 Task: Create List Feedback in Board HR Policies to Workspace Creative Team. Create List Improving in Board Team Collaboration to Workspace Creative Team. Create List Idea Pool in Board Product Roadmap Planning and Management to Workspace Creative Team
Action: Mouse moved to (66, 342)
Screenshot: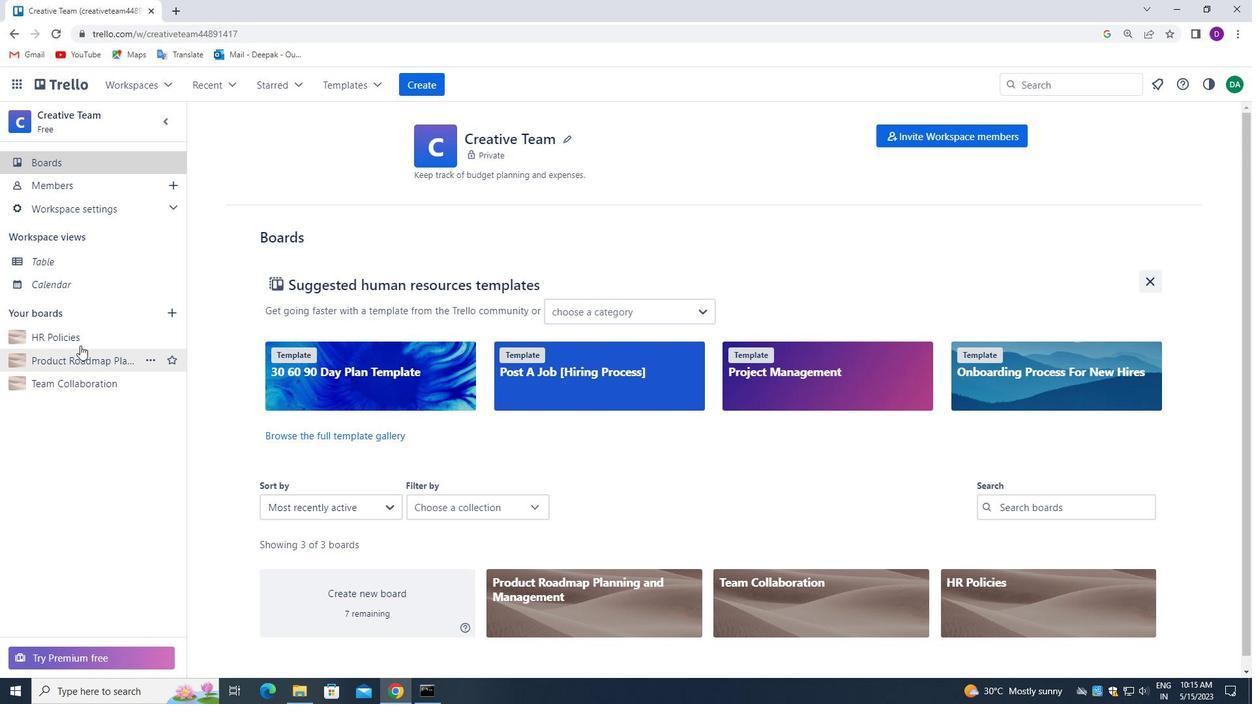 
Action: Mouse pressed left at (66, 342)
Screenshot: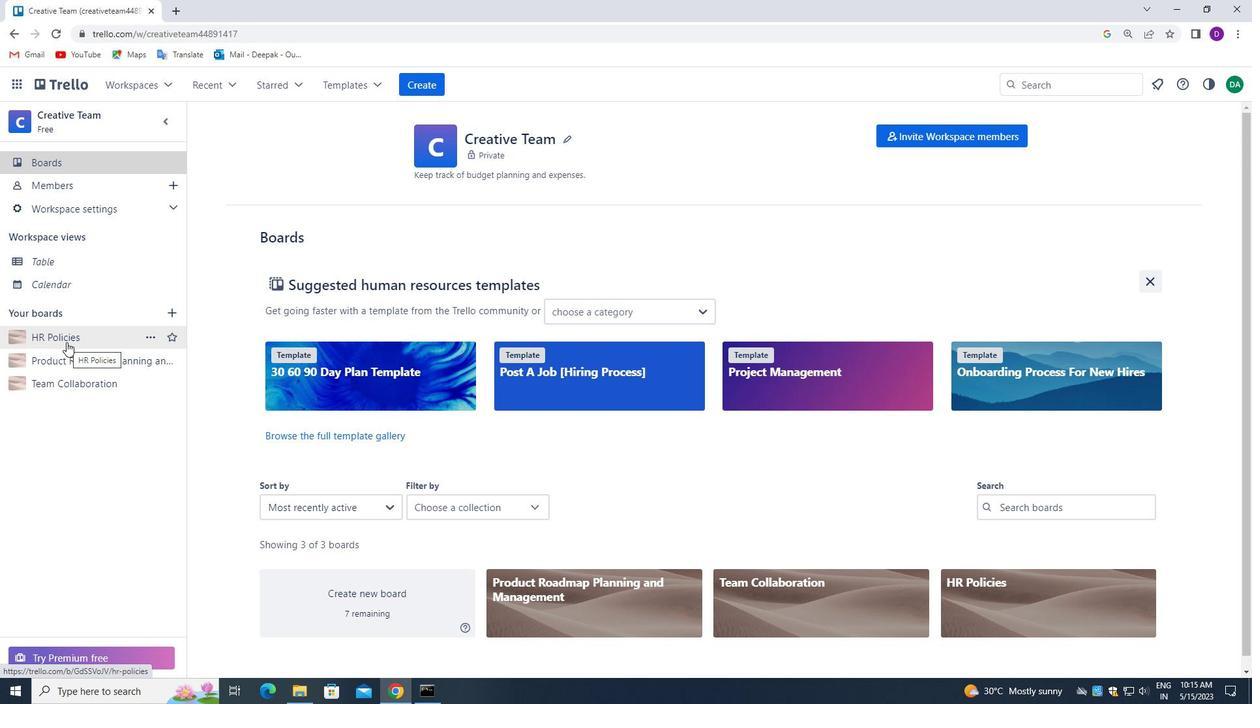 
Action: Mouse moved to (444, 165)
Screenshot: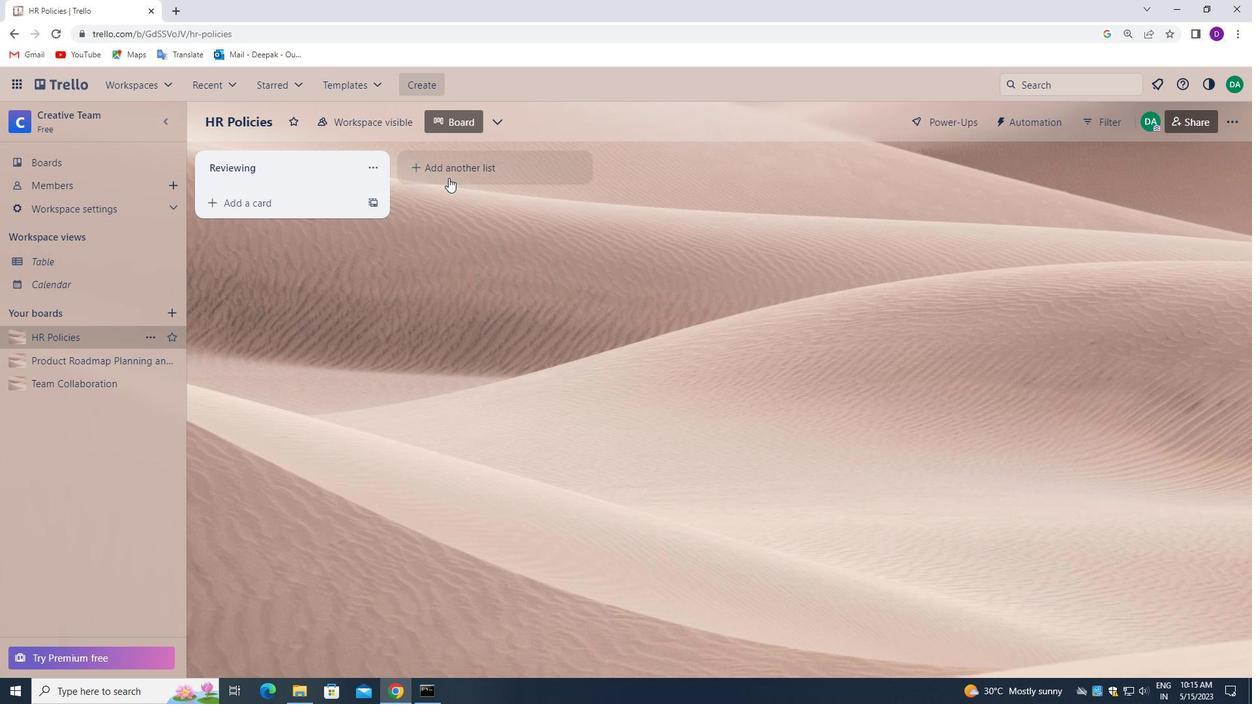 
Action: Mouse pressed left at (444, 165)
Screenshot: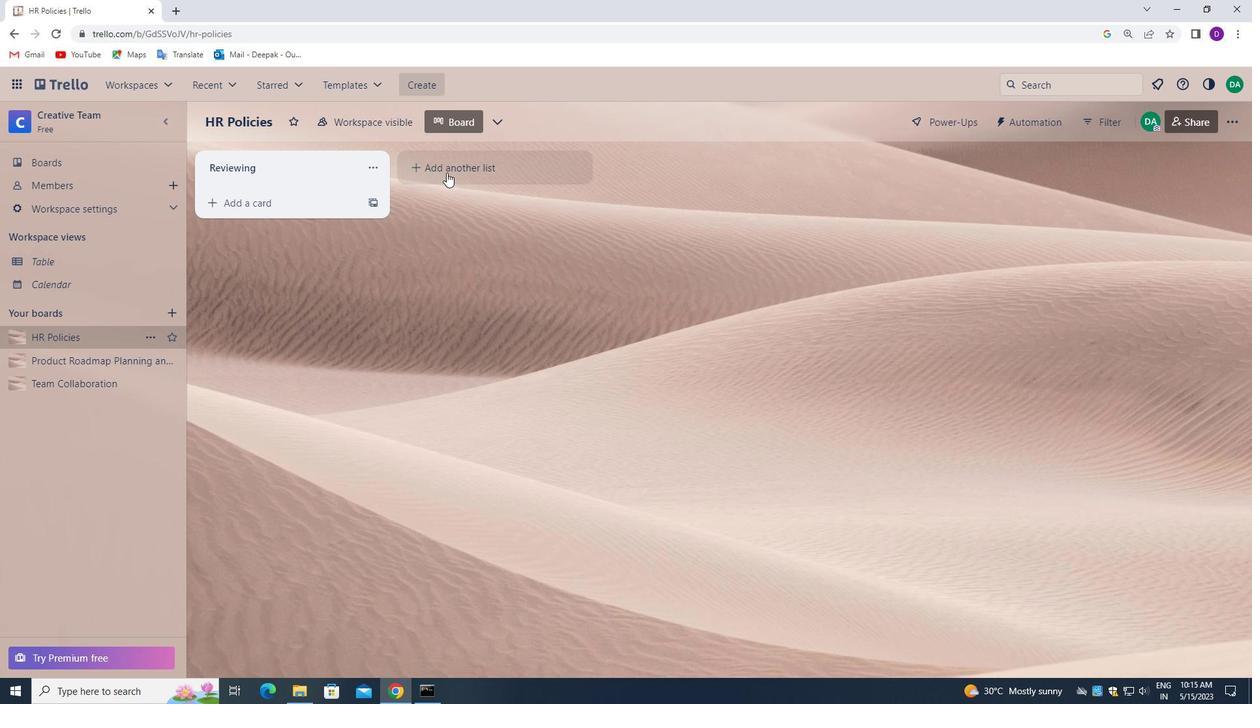 
Action: Mouse moved to (442, 168)
Screenshot: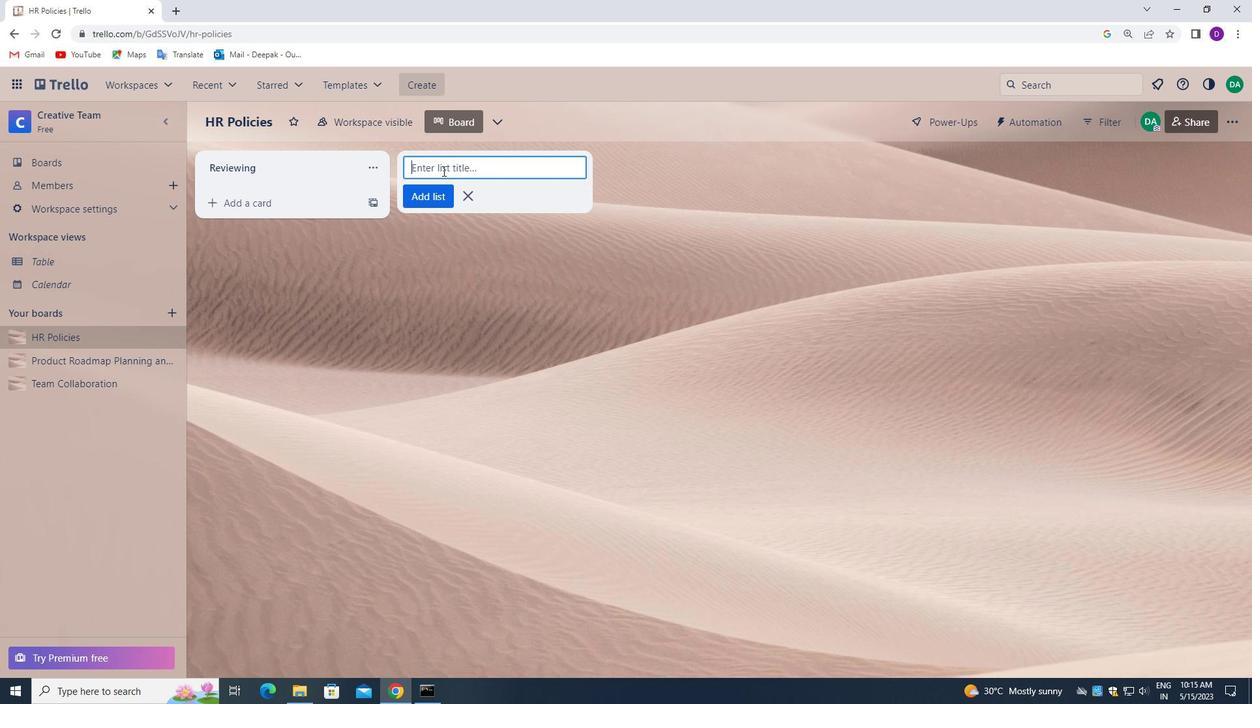 
Action: Mouse pressed left at (442, 168)
Screenshot: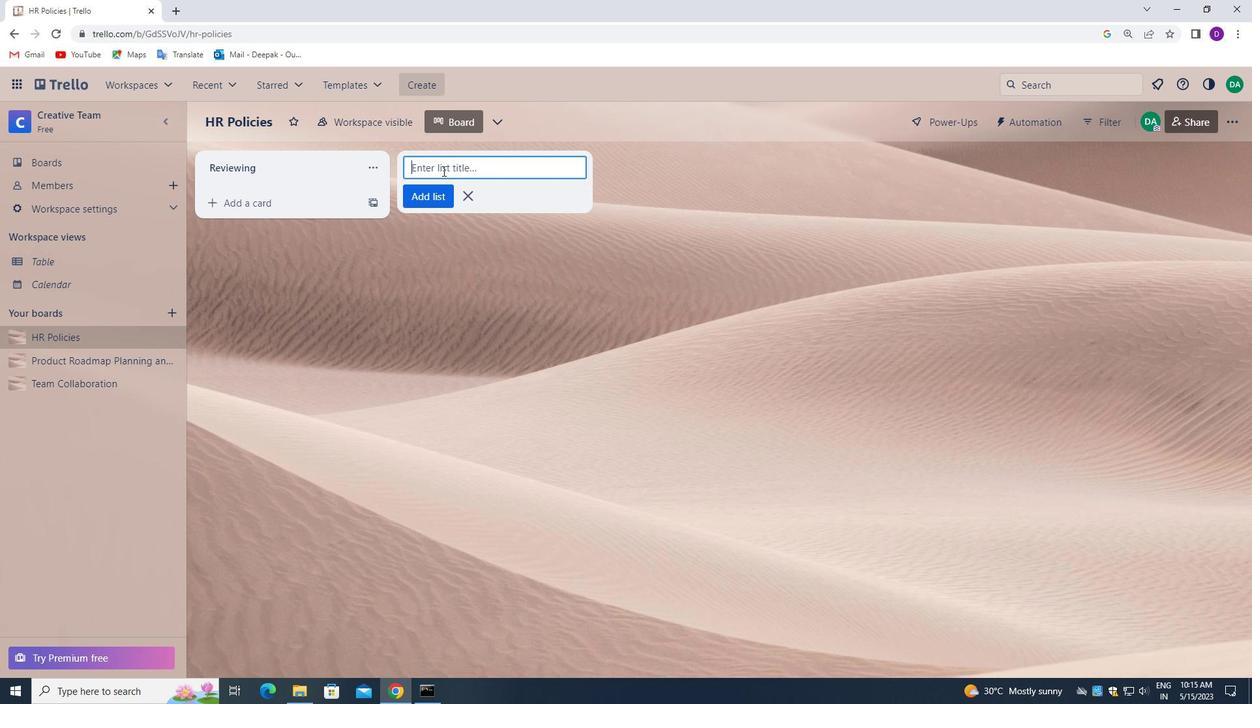 
Action: Mouse moved to (380, 334)
Screenshot: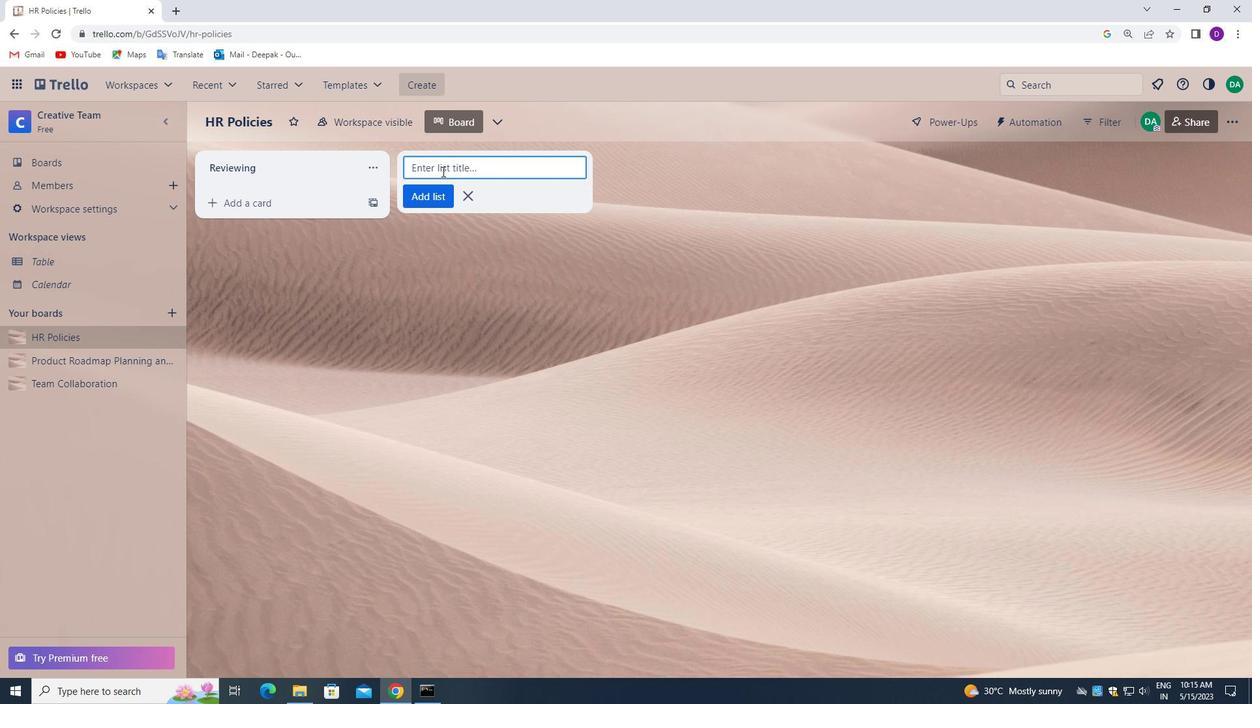 
Action: Key pressed <Key.shift_r>Feedback
Screenshot: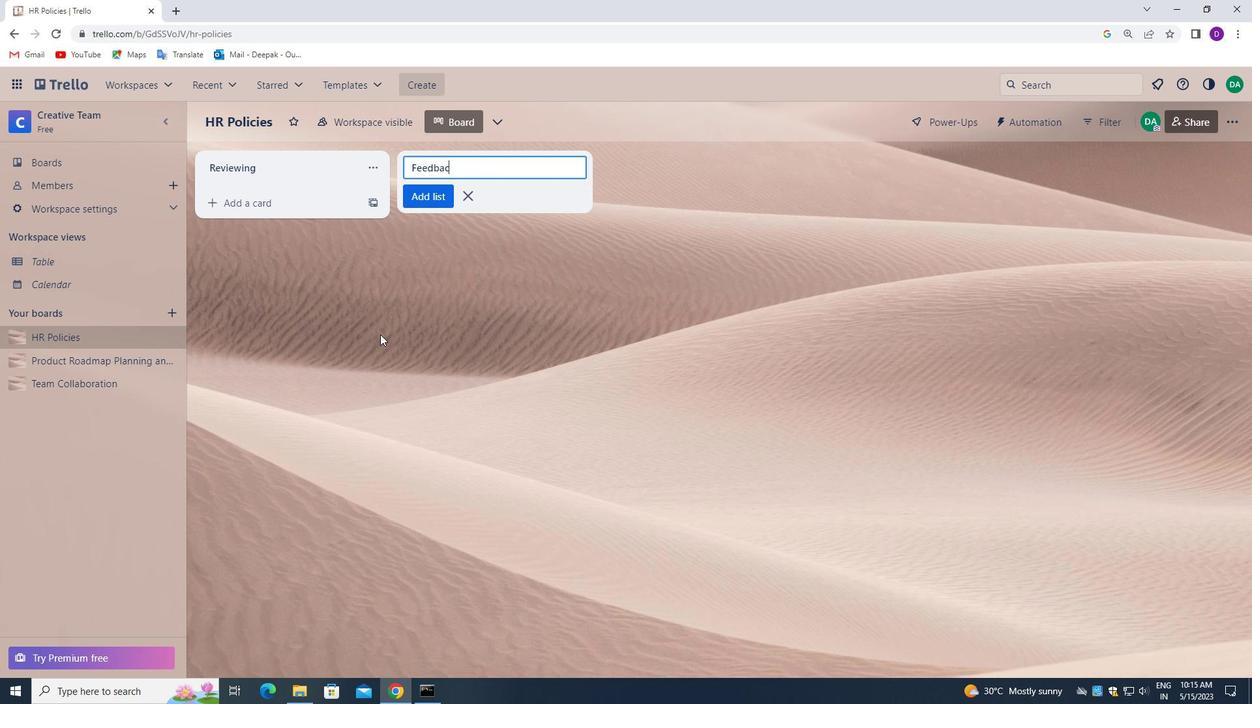 
Action: Mouse moved to (425, 189)
Screenshot: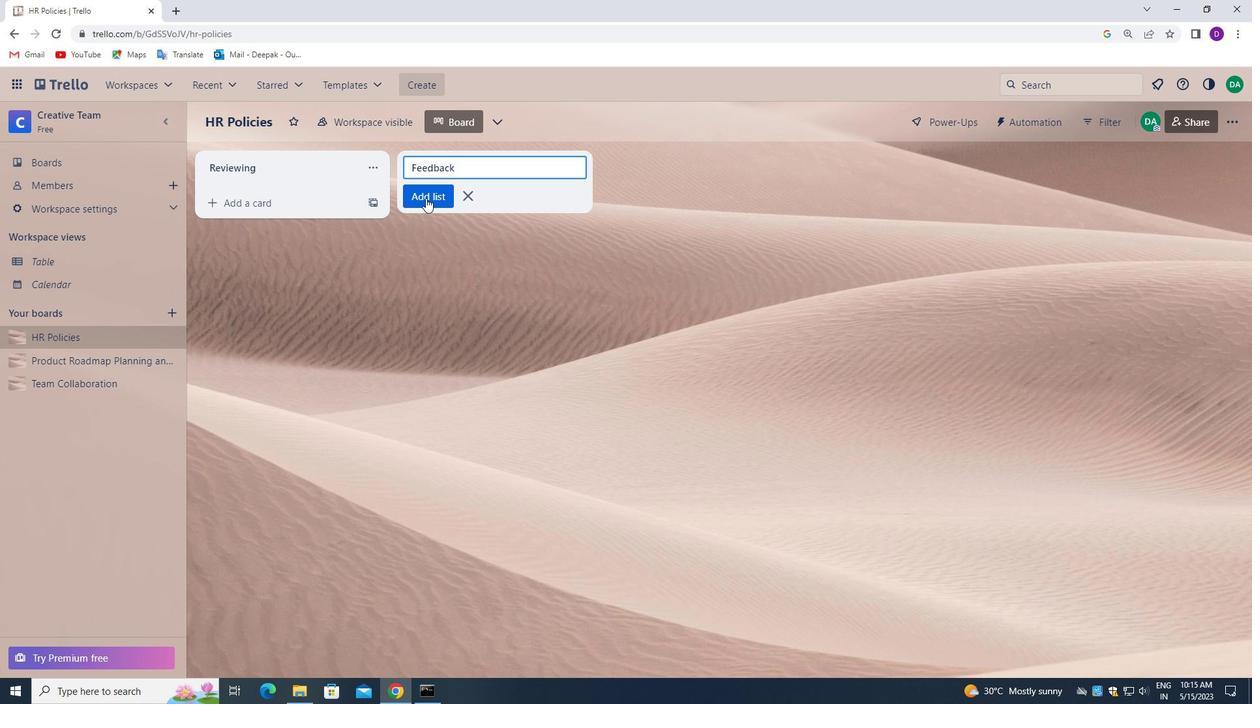 
Action: Mouse pressed left at (425, 189)
Screenshot: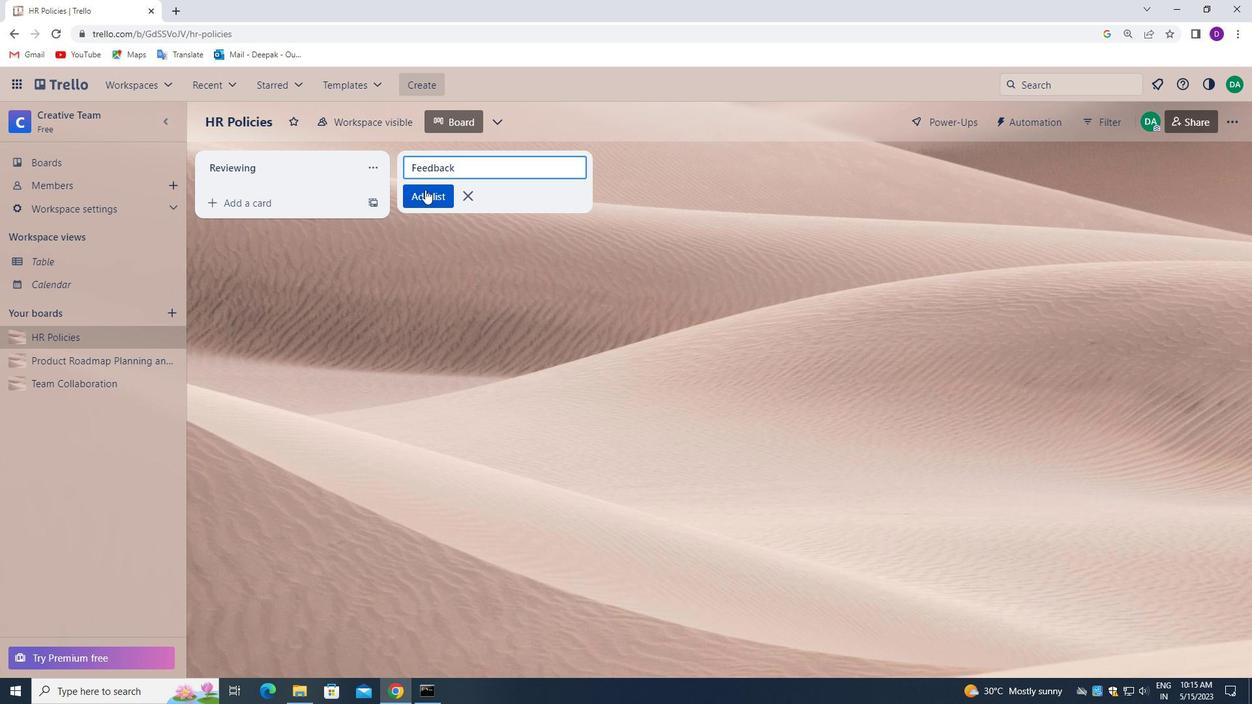 
Action: Mouse moved to (70, 382)
Screenshot: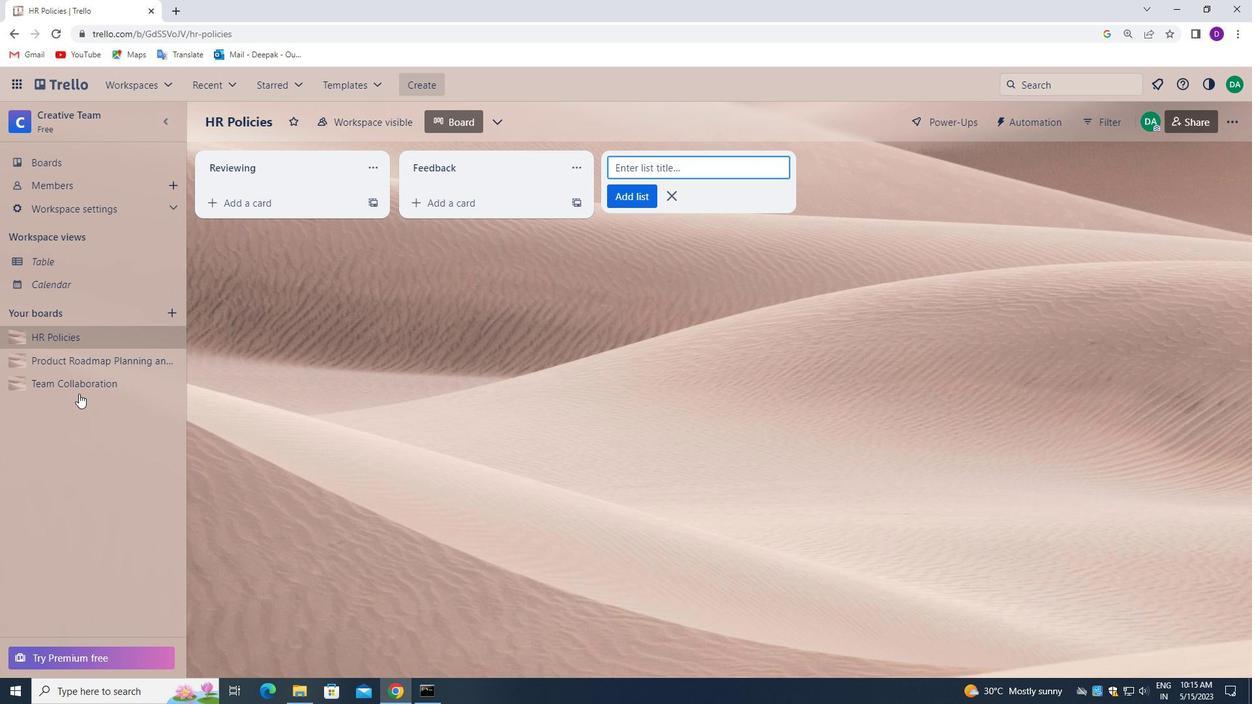 
Action: Mouse pressed left at (70, 382)
Screenshot: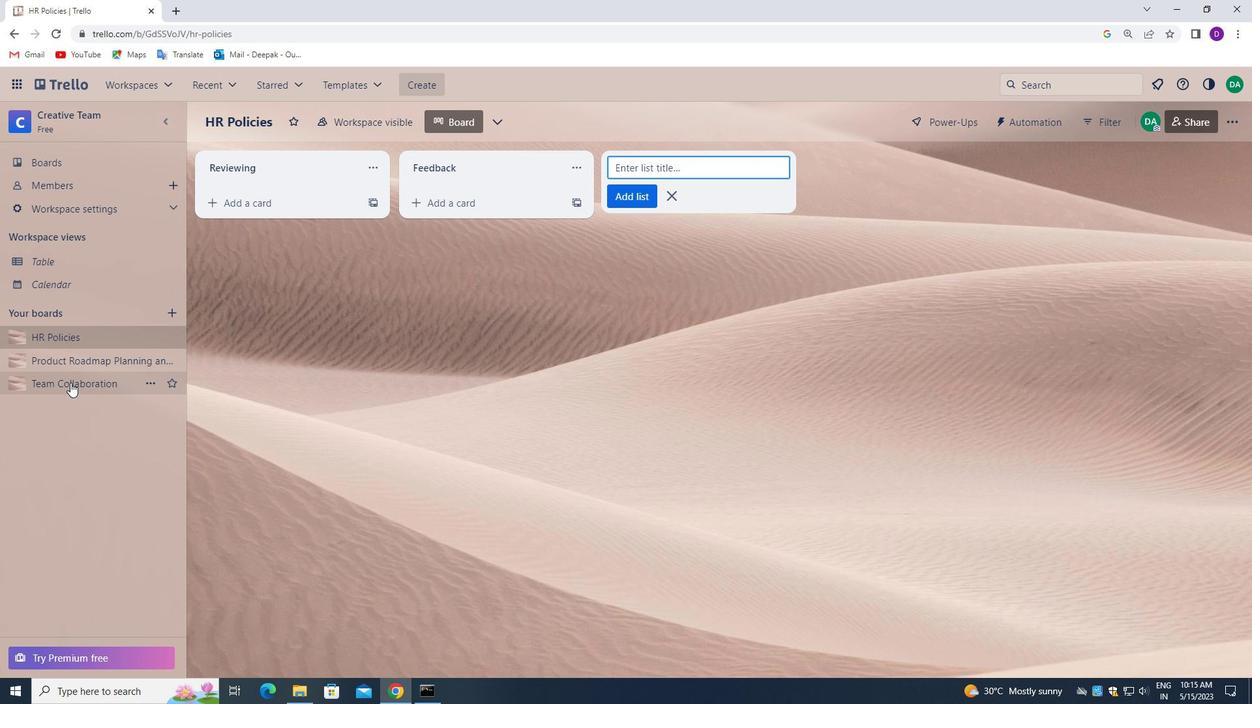 
Action: Mouse moved to (439, 164)
Screenshot: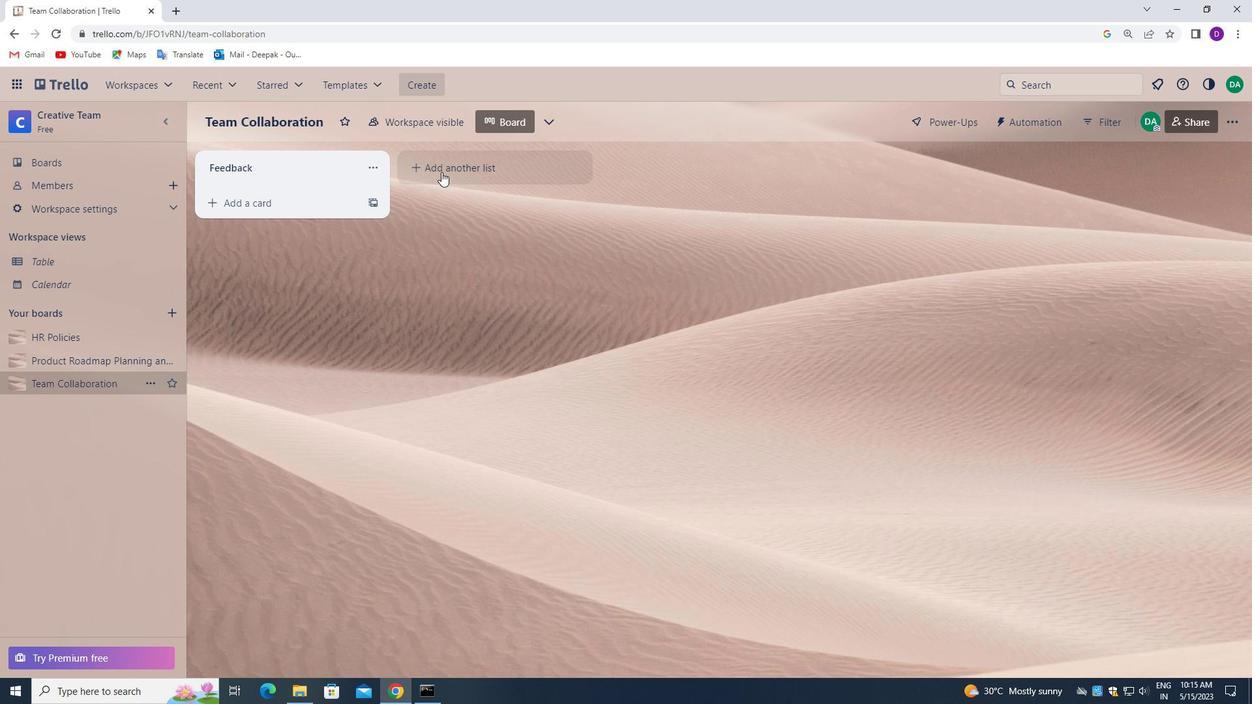 
Action: Mouse pressed left at (439, 164)
Screenshot: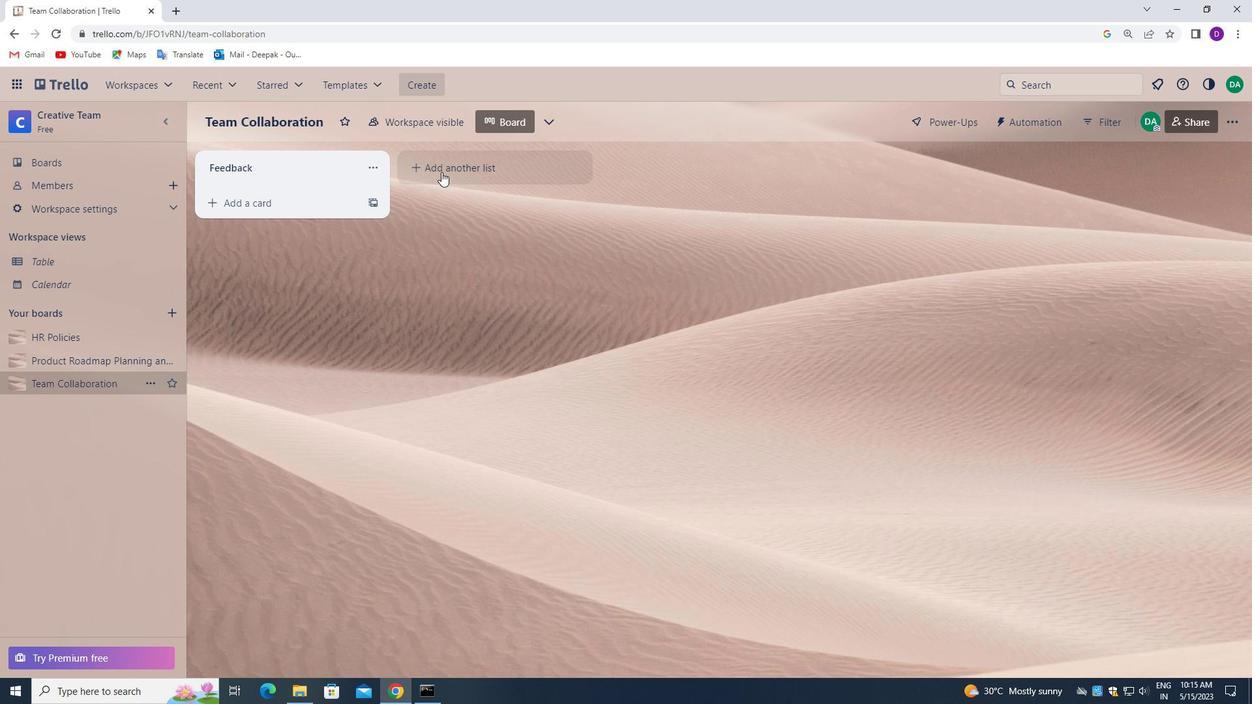 
Action: Mouse pressed left at (439, 164)
Screenshot: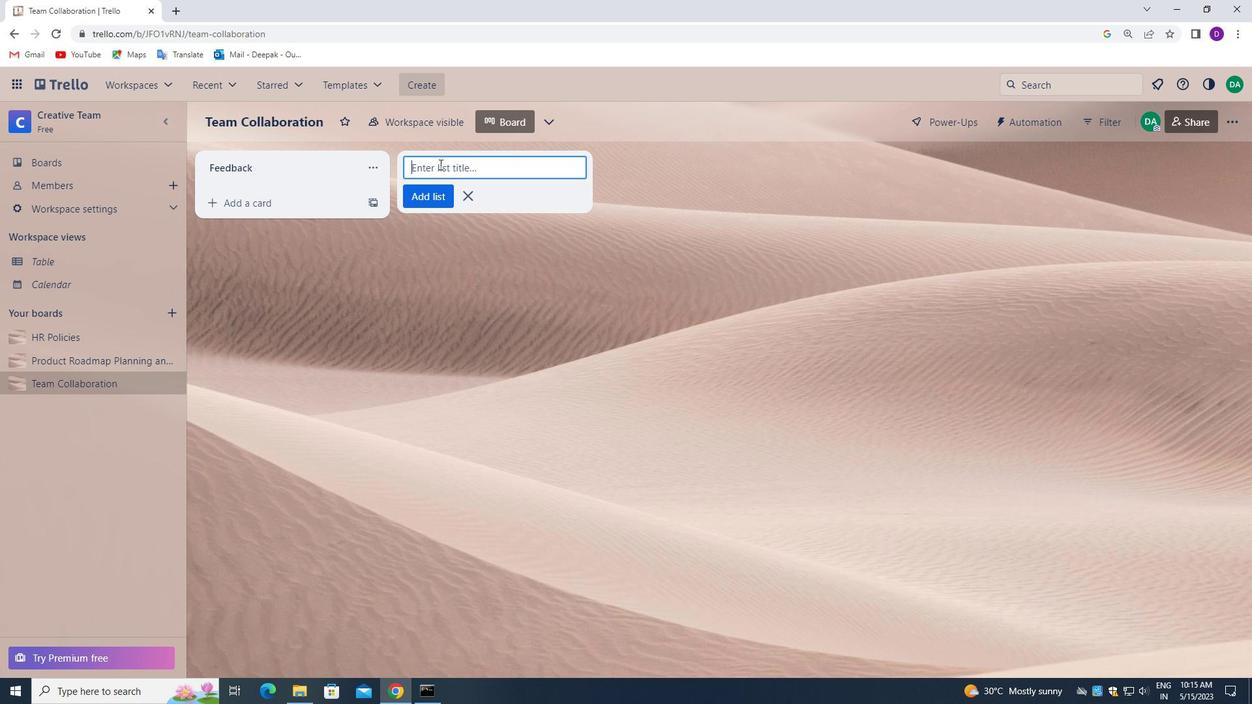 
Action: Mouse moved to (360, 377)
Screenshot: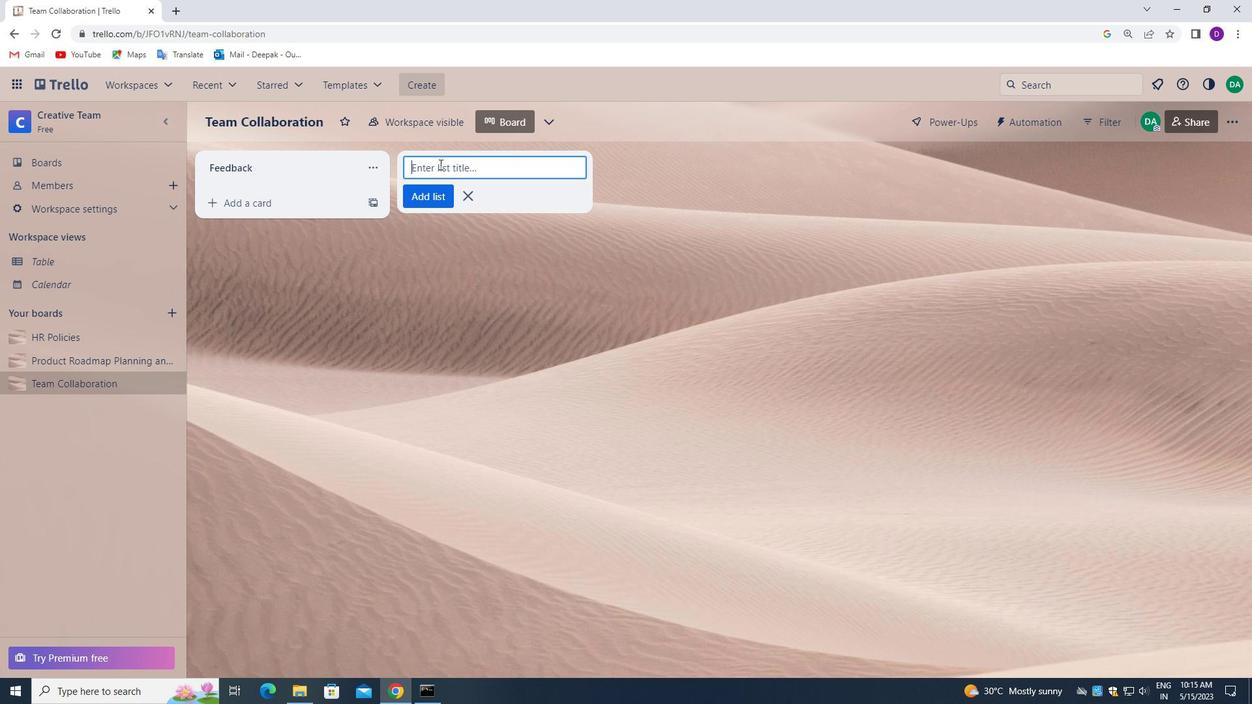 
Action: Key pressed <Key.shift>IMPROB<Key.backspace>VING
Screenshot: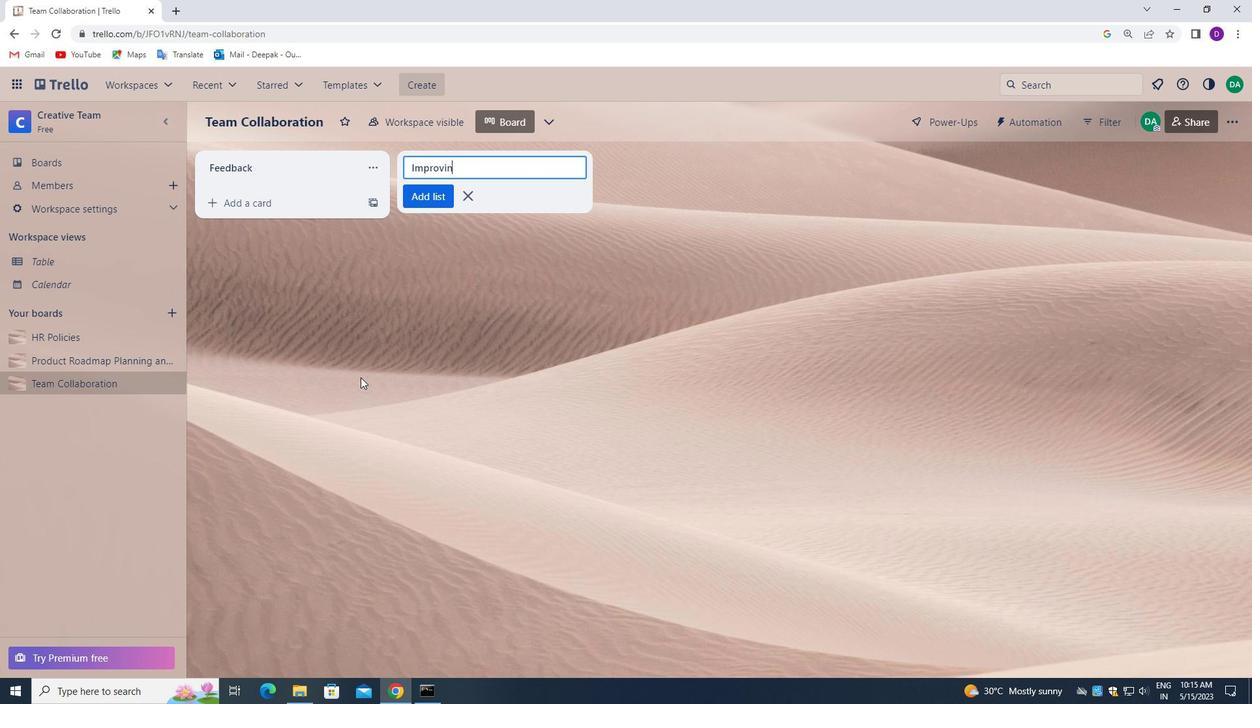 
Action: Mouse moved to (429, 198)
Screenshot: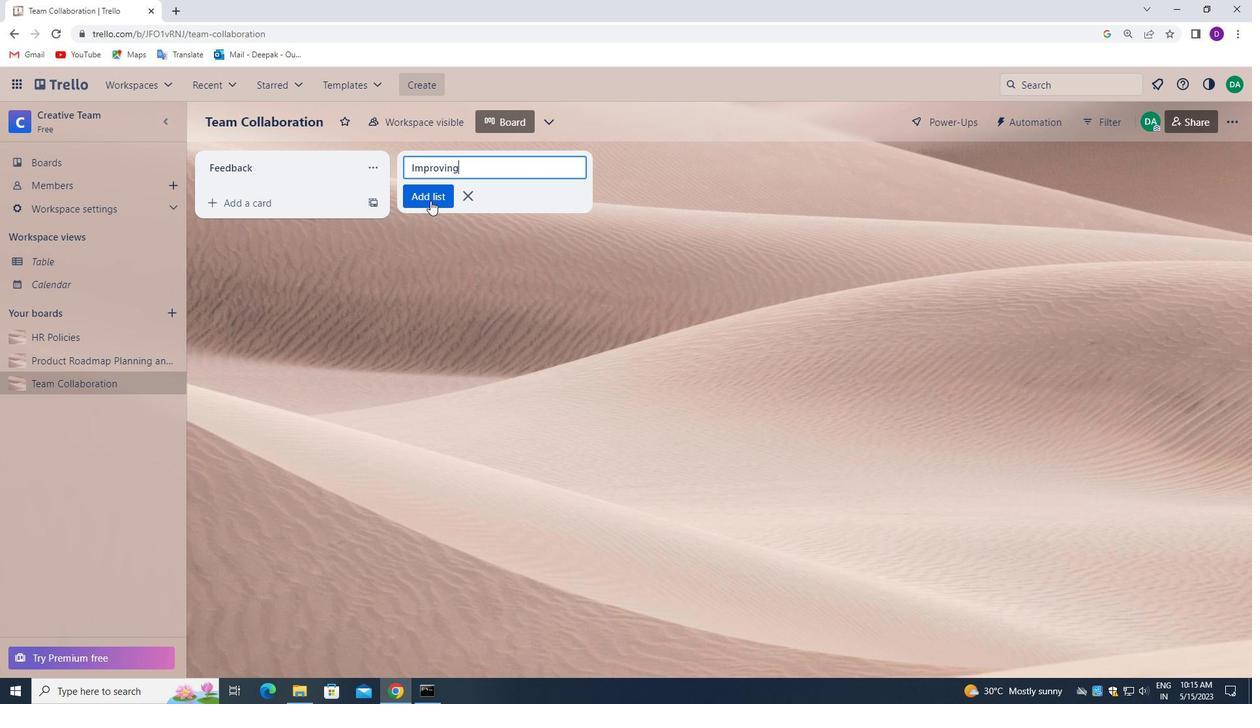 
Action: Mouse pressed left at (429, 198)
Screenshot: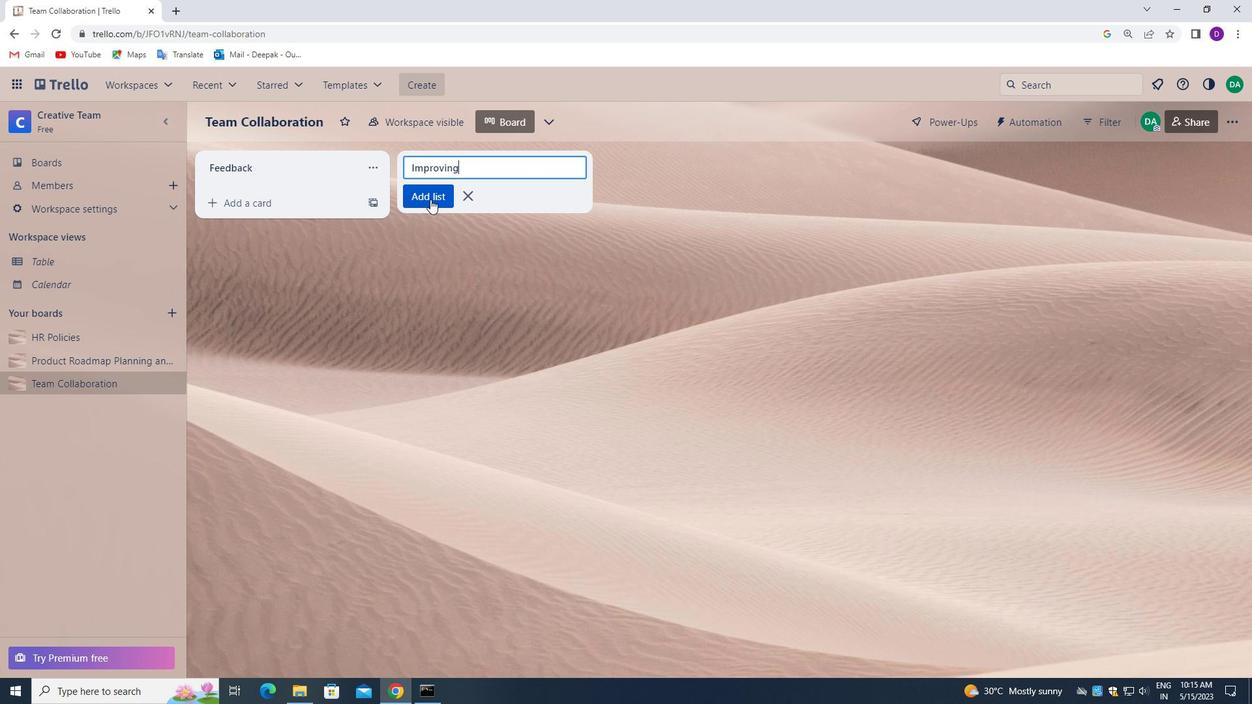 
Action: Mouse moved to (99, 361)
Screenshot: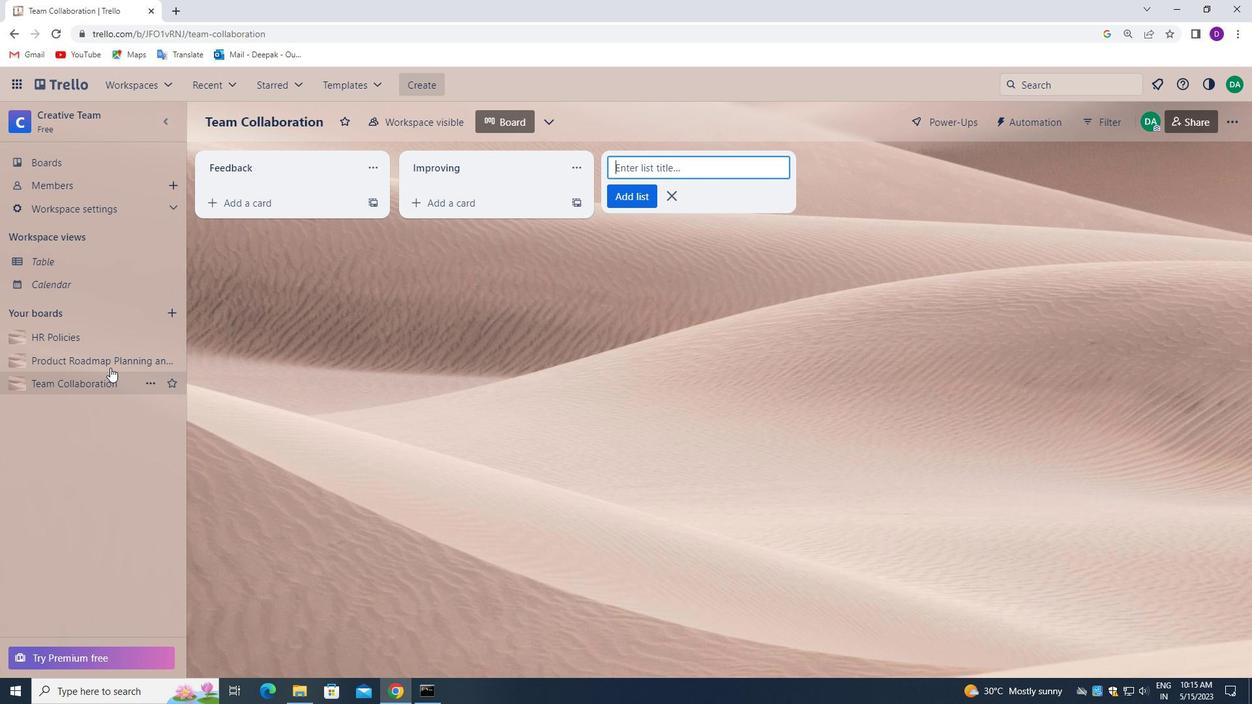 
Action: Mouse pressed left at (99, 361)
Screenshot: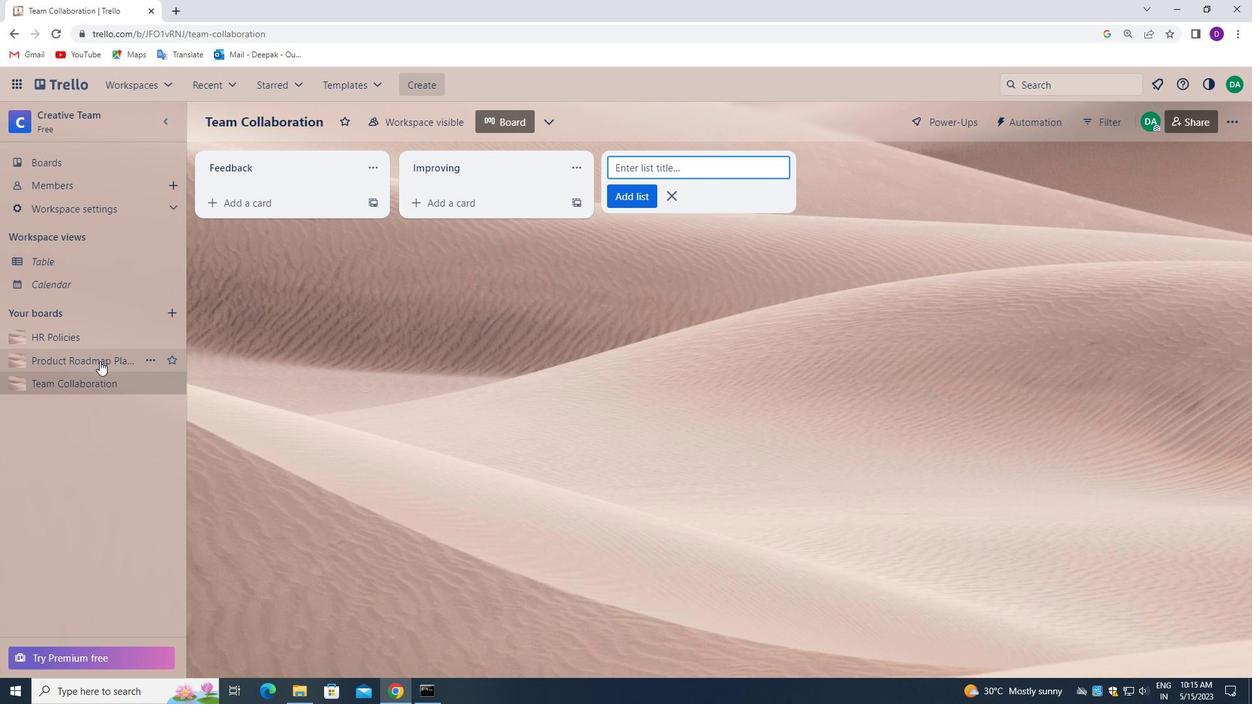 
Action: Mouse moved to (456, 163)
Screenshot: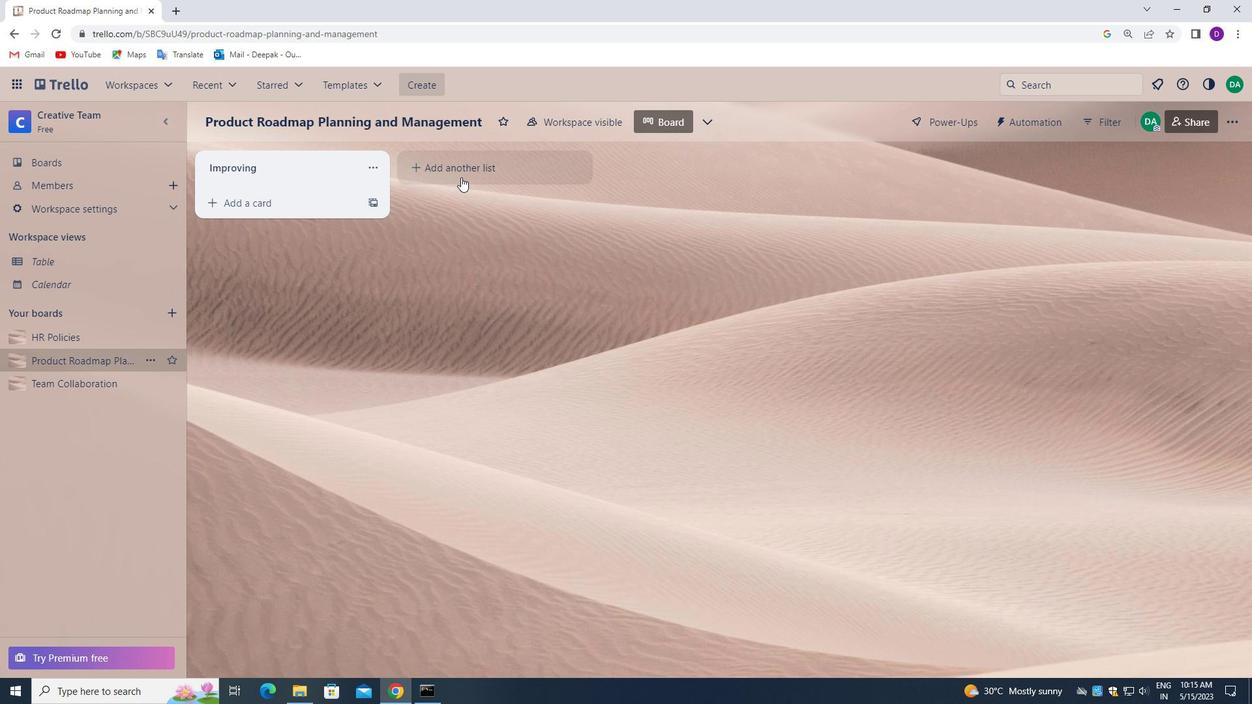 
Action: Mouse pressed left at (456, 163)
Screenshot: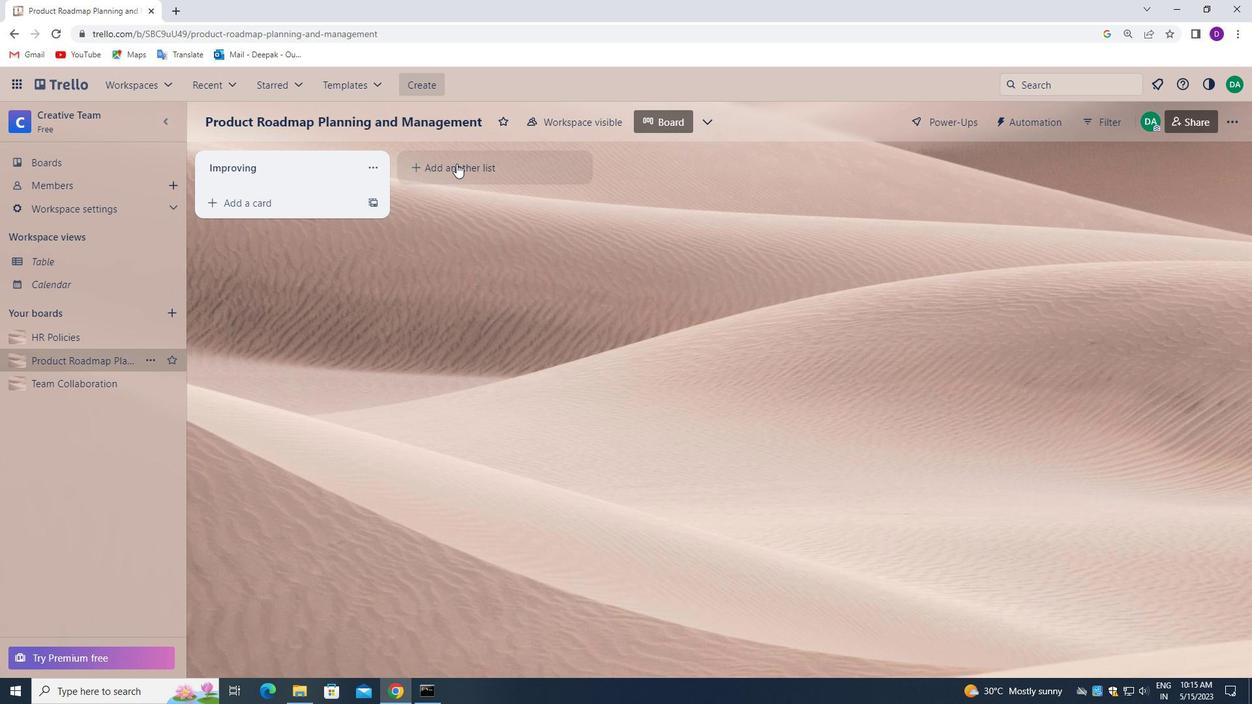 
Action: Mouse moved to (453, 165)
Screenshot: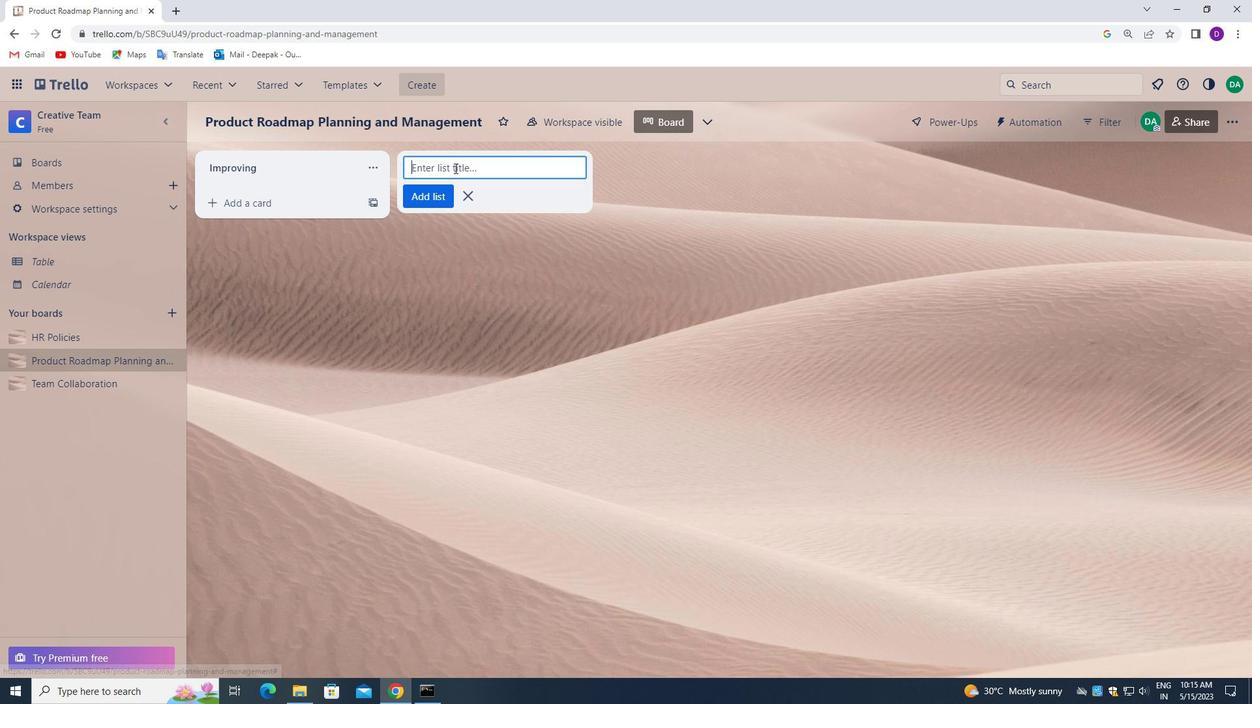 
Action: Mouse pressed left at (453, 165)
Screenshot: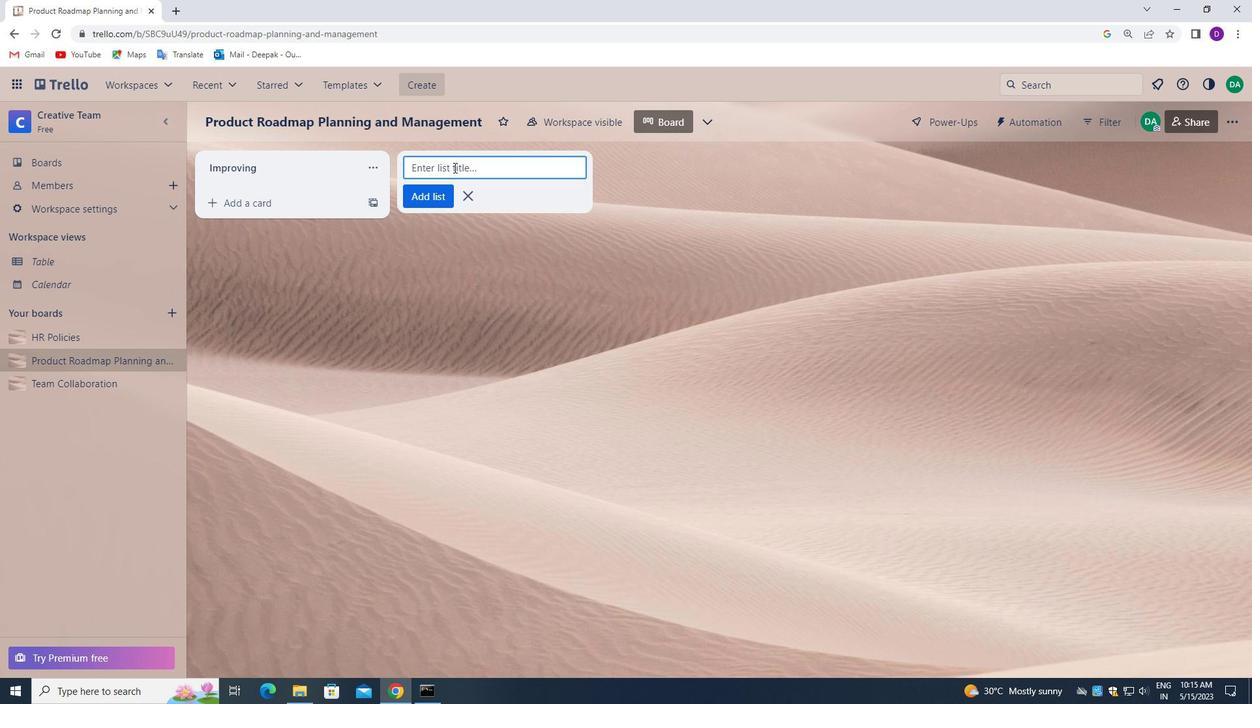 
Action: Mouse moved to (402, 334)
Screenshot: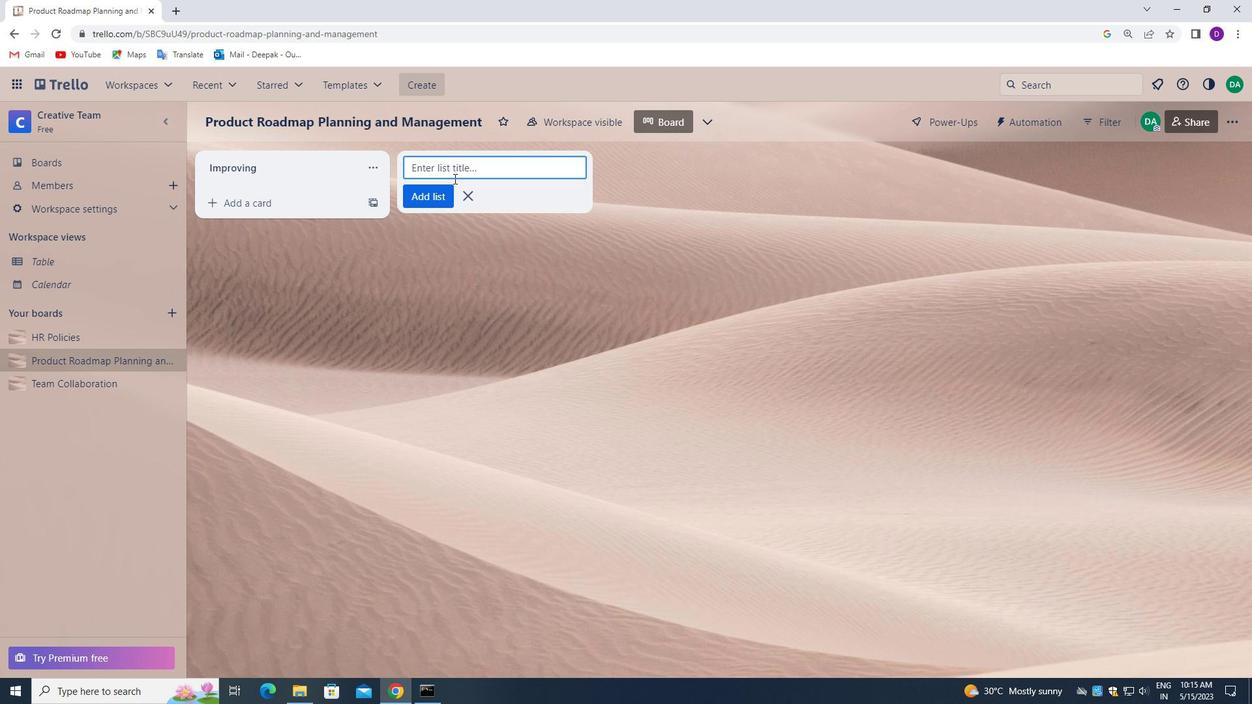 
Action: Key pressed <Key.shift>IDEA<Key.space><Key.shift>POOL
Screenshot: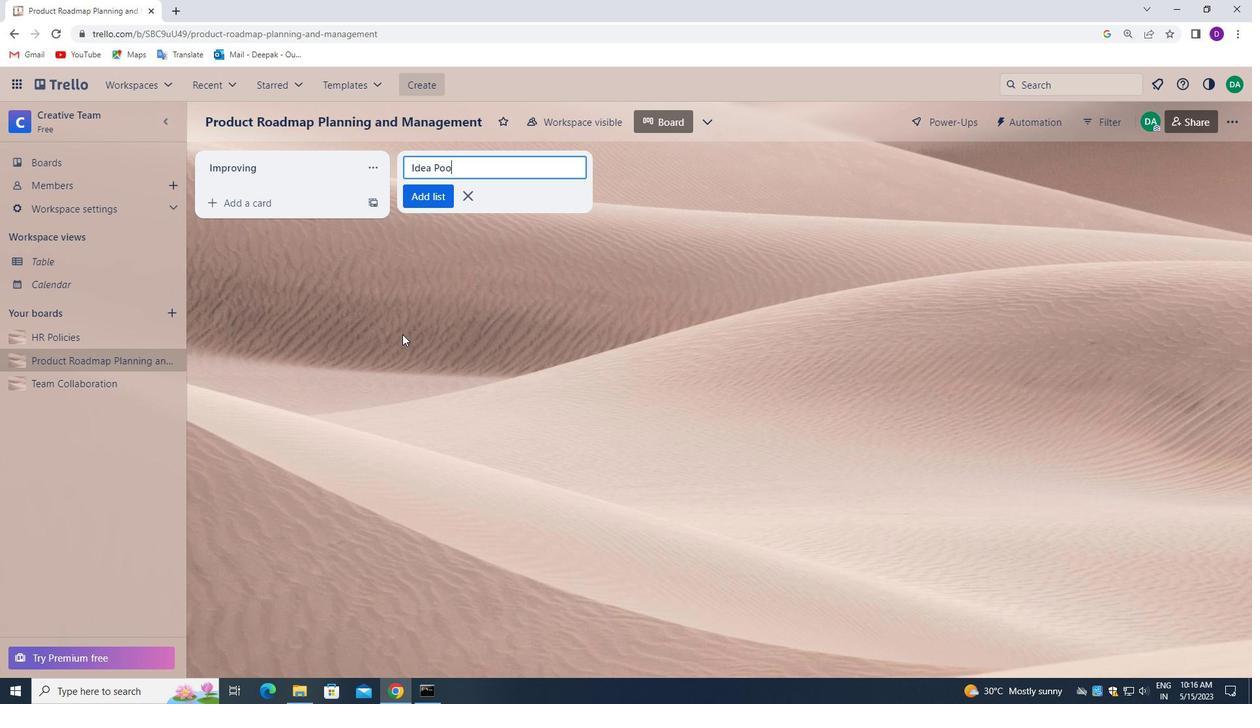 
Action: Mouse moved to (422, 197)
Screenshot: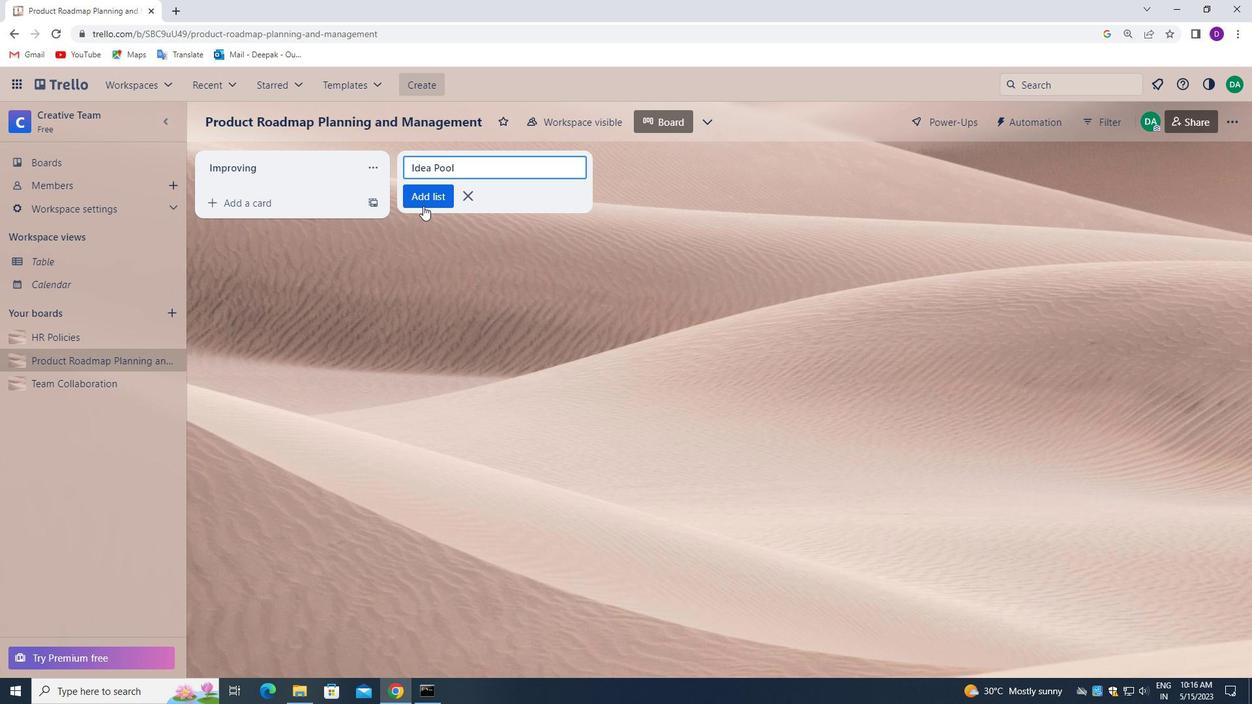 
Action: Mouse pressed left at (422, 197)
Screenshot: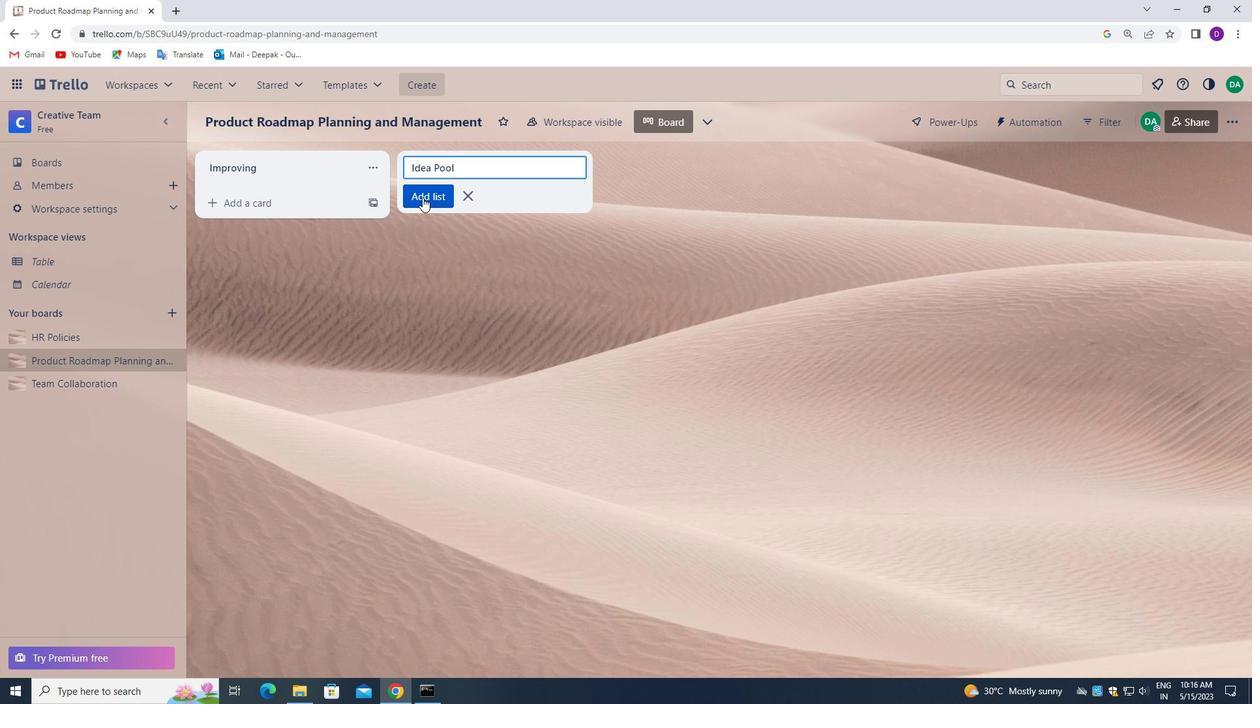 
Action: Mouse moved to (67, 166)
Screenshot: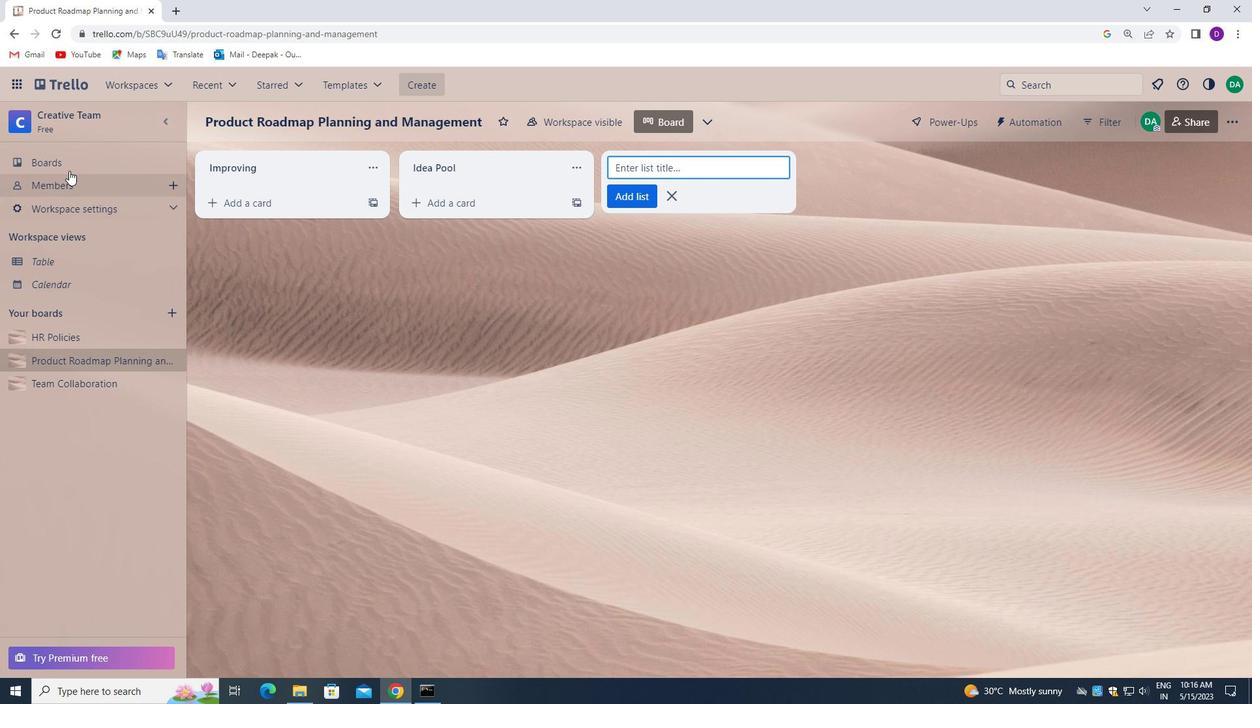 
Action: Mouse pressed left at (67, 166)
Screenshot: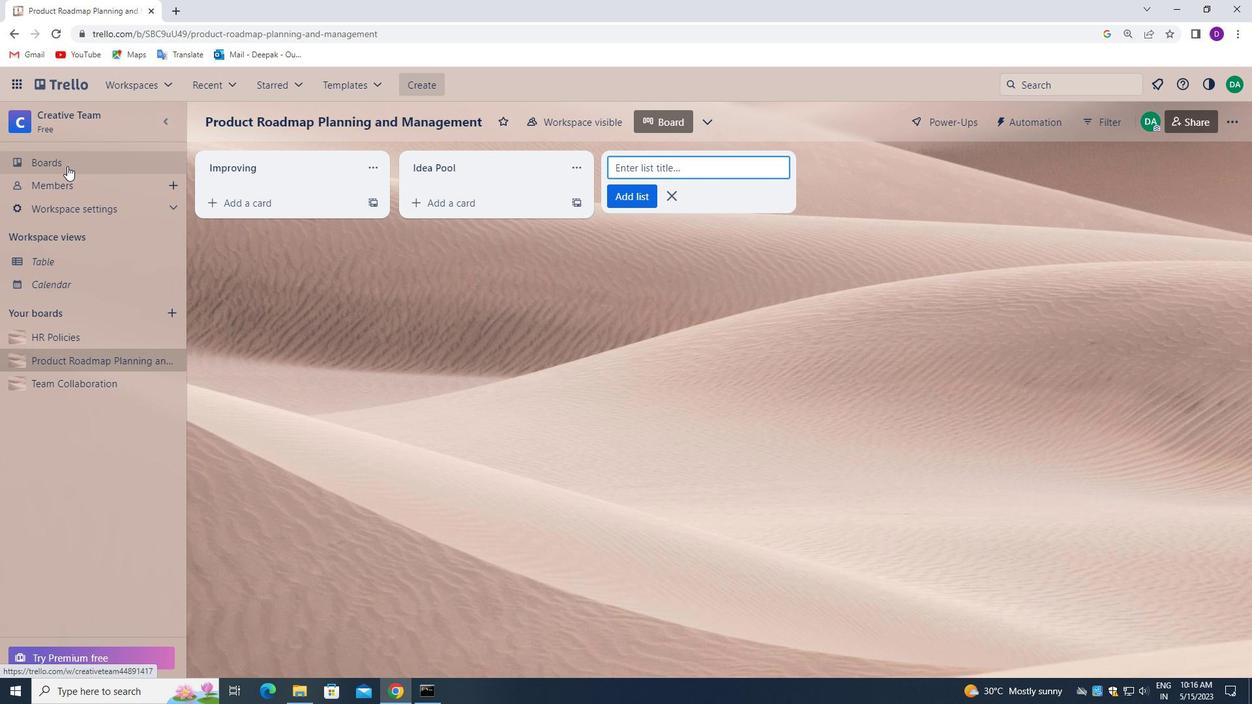 
Action: Mouse moved to (362, 236)
Screenshot: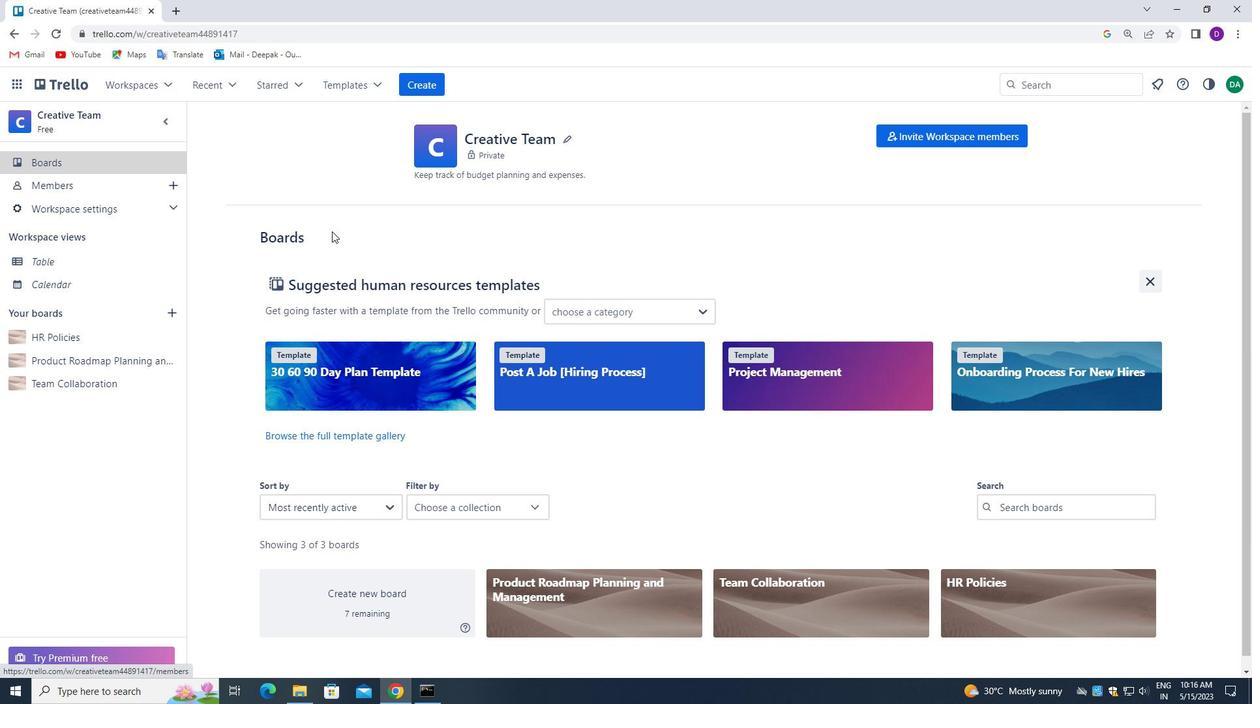 
